 Task: Create a section Feature Prioritization Sprint and in the section, add a milestone Cloud Incident Management in the project AztecTech
Action: Mouse moved to (140, 582)
Screenshot: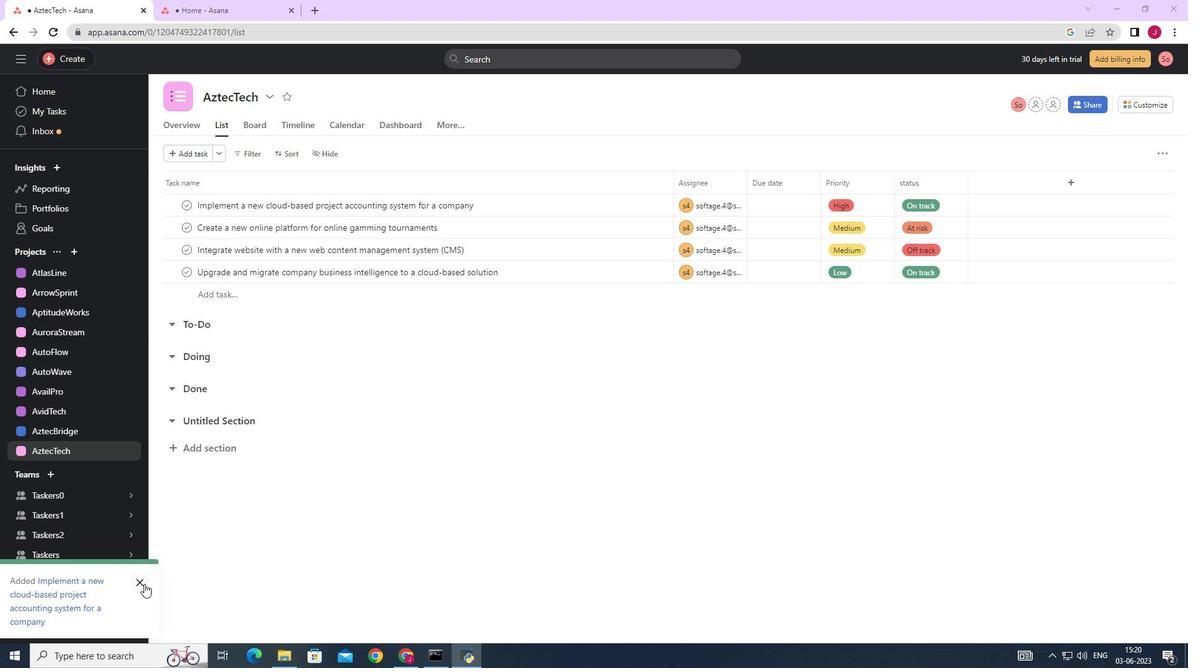 
Action: Mouse pressed left at (140, 582)
Screenshot: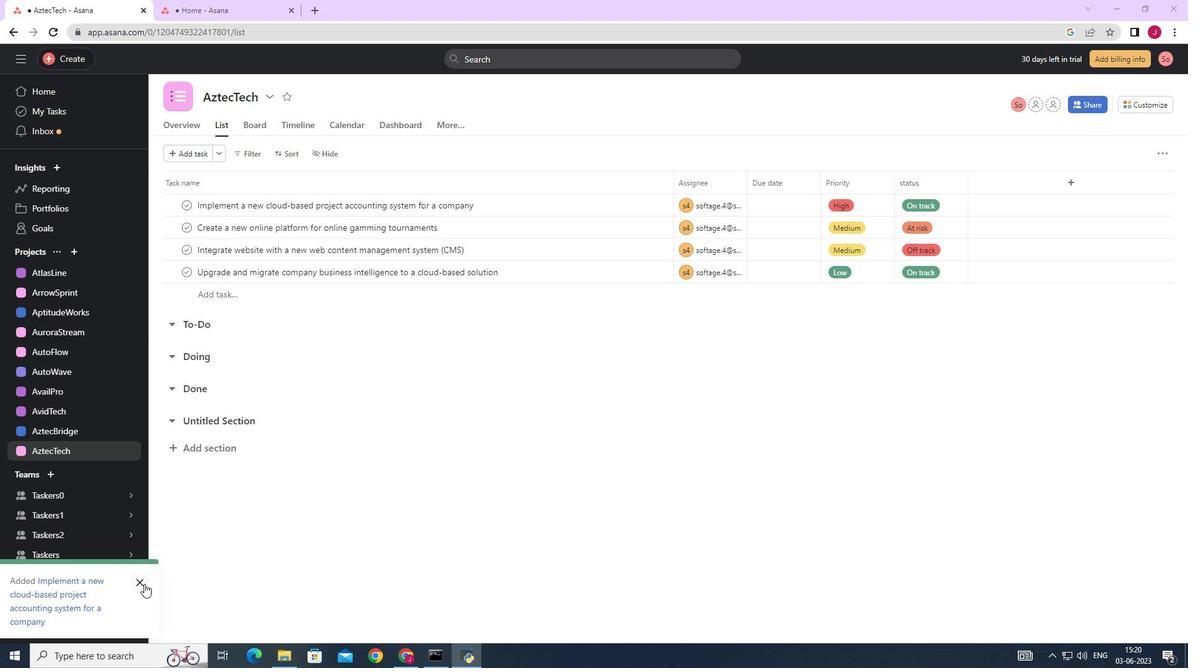 
Action: Mouse moved to (240, 423)
Screenshot: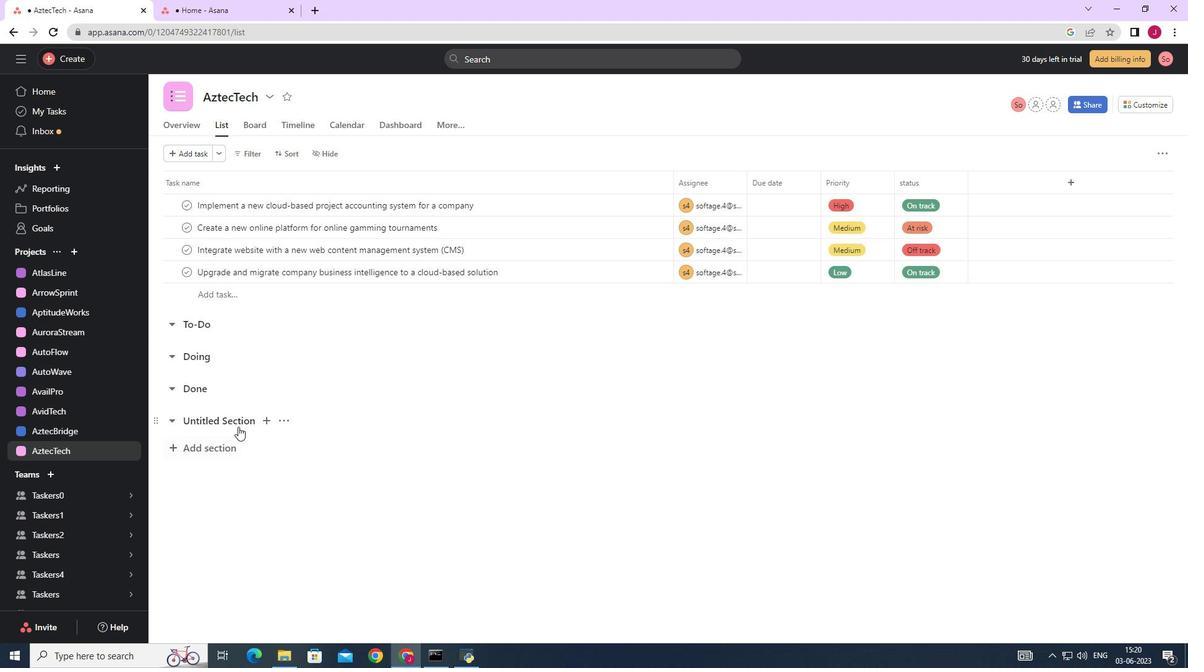 
Action: Mouse pressed left at (240, 423)
Screenshot: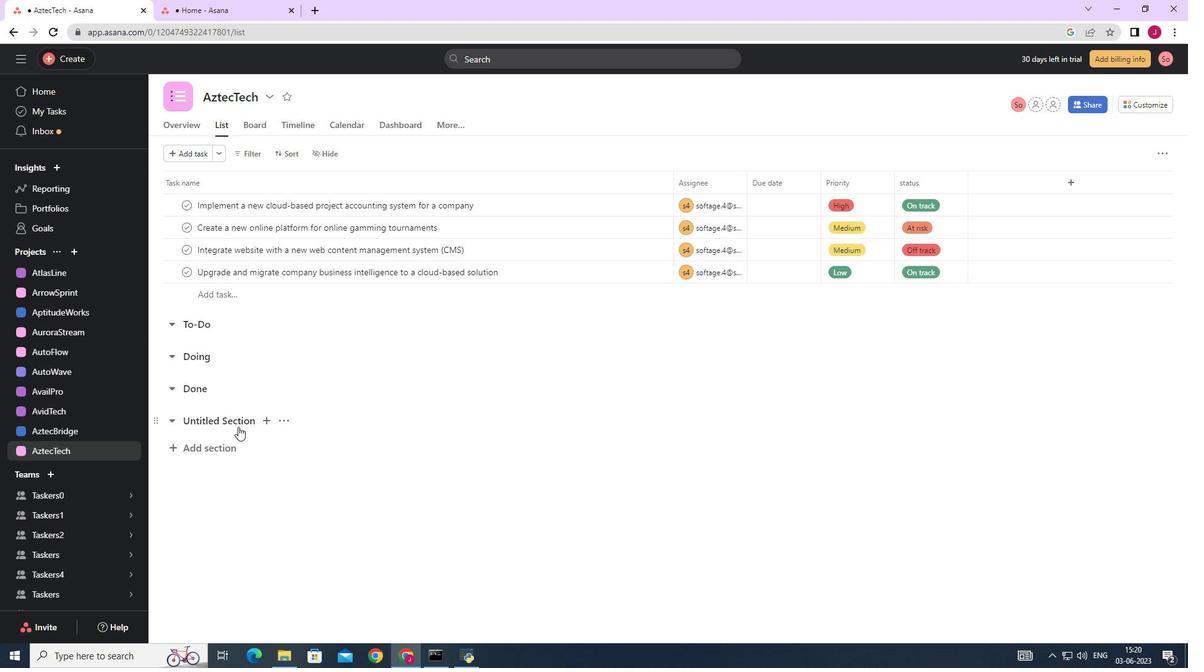 
Action: Mouse moved to (275, 423)
Screenshot: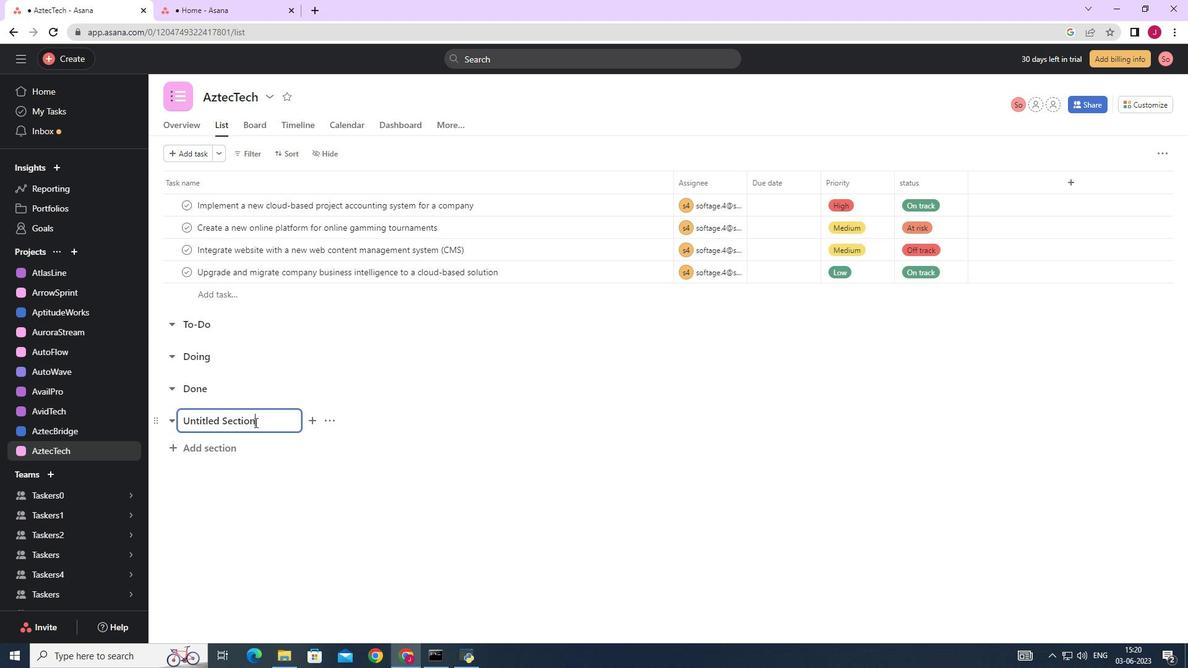 
Action: Key pressed <Key.backspace><Key.backspace><Key.backspace><Key.backspace><Key.backspace><Key.backspace><Key.backspace><Key.backspace><Key.backspace><Key.backspace><Key.backspace><Key.backspace><Key.backspace><Key.backspace><Key.backspace><Key.backspace><Key.backspace><Key.backspace><Key.caps_lock>F<Key.caps_lock>eature<Key.space><Key.caps_lock>P<Key.caps_lock>rioritization<Key.space><Key.caps_lock>S<Key.caps_lock>print<Key.enter><Key.caps_lock>C<Key.caps_lock>loud<Key.space><Key.caps_lock>I<Key.caps_lock>ncideny<Key.backspace>t<Key.space><Key.caps_lock>M<Key.caps_lock>anagene<Key.backspace><Key.backspace>ment<Key.space>
Screenshot: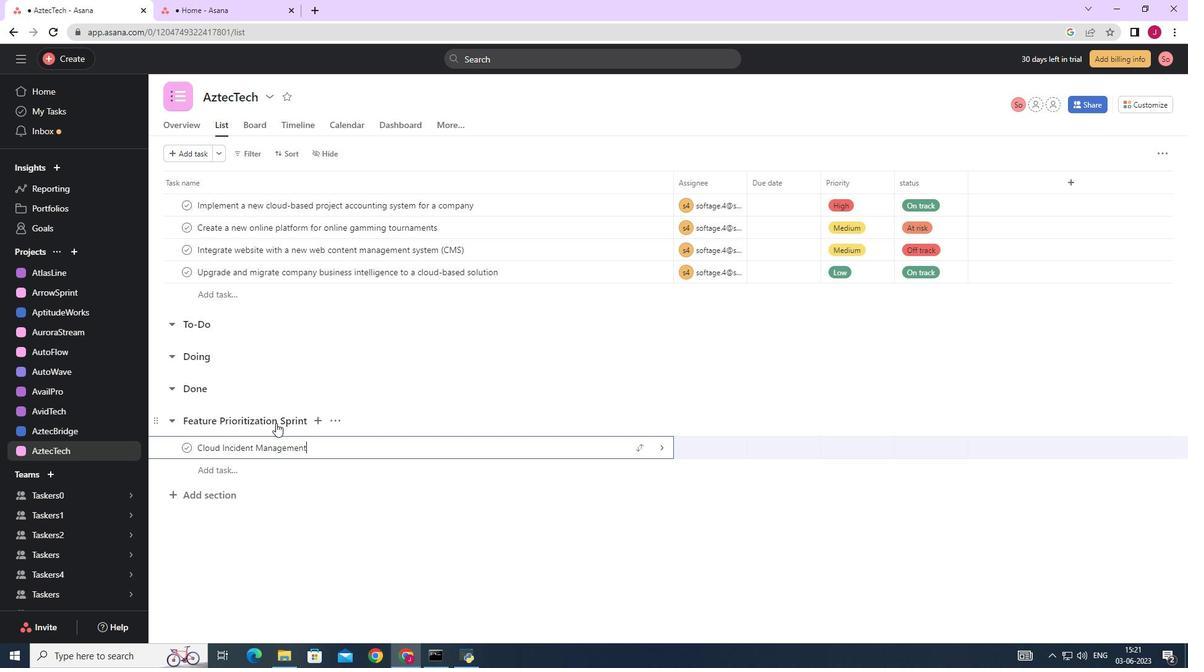 
Action: Mouse moved to (663, 446)
Screenshot: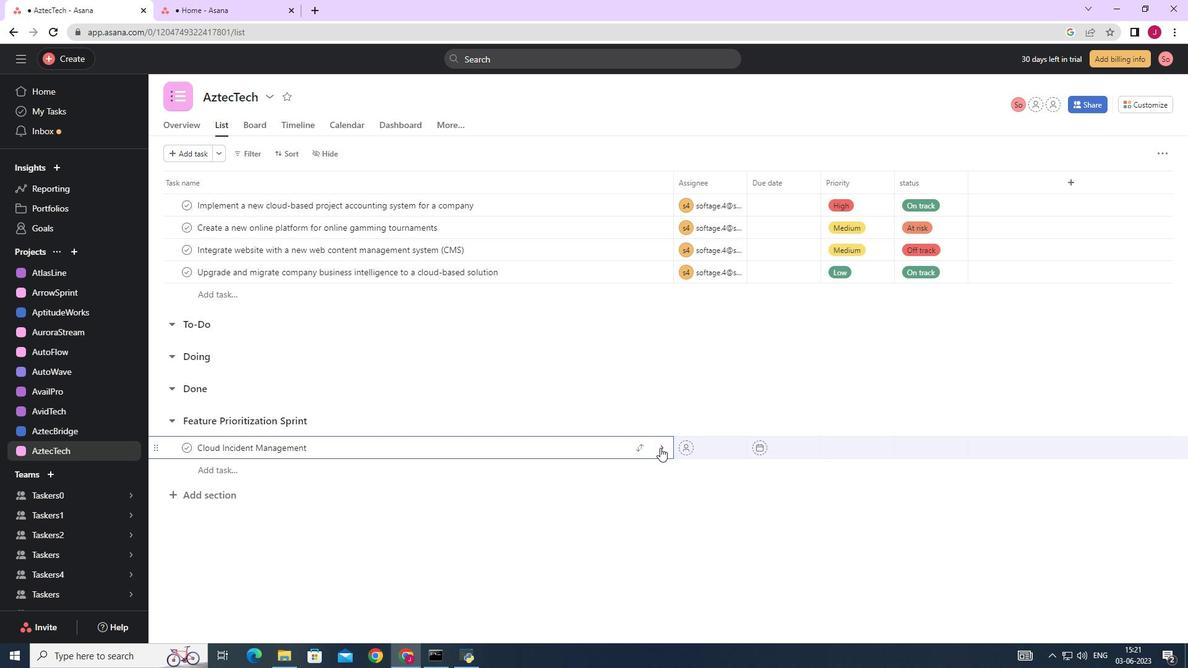 
Action: Mouse pressed left at (663, 446)
Screenshot: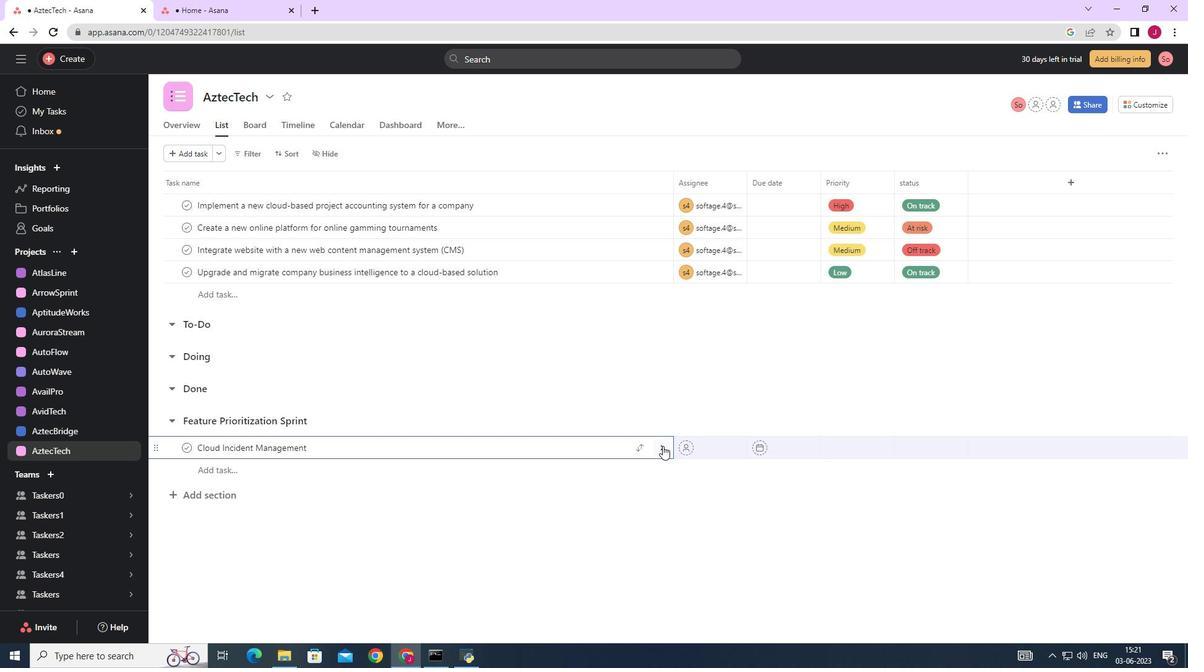 
Action: Mouse moved to (1138, 157)
Screenshot: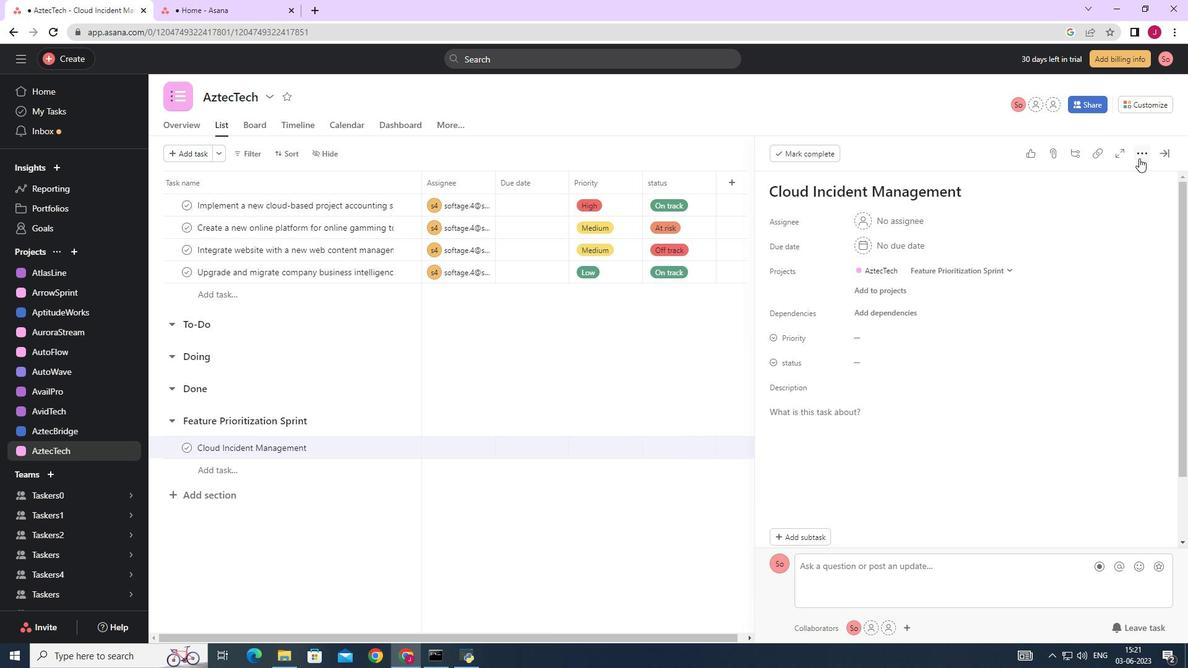 
Action: Mouse pressed left at (1138, 157)
Screenshot: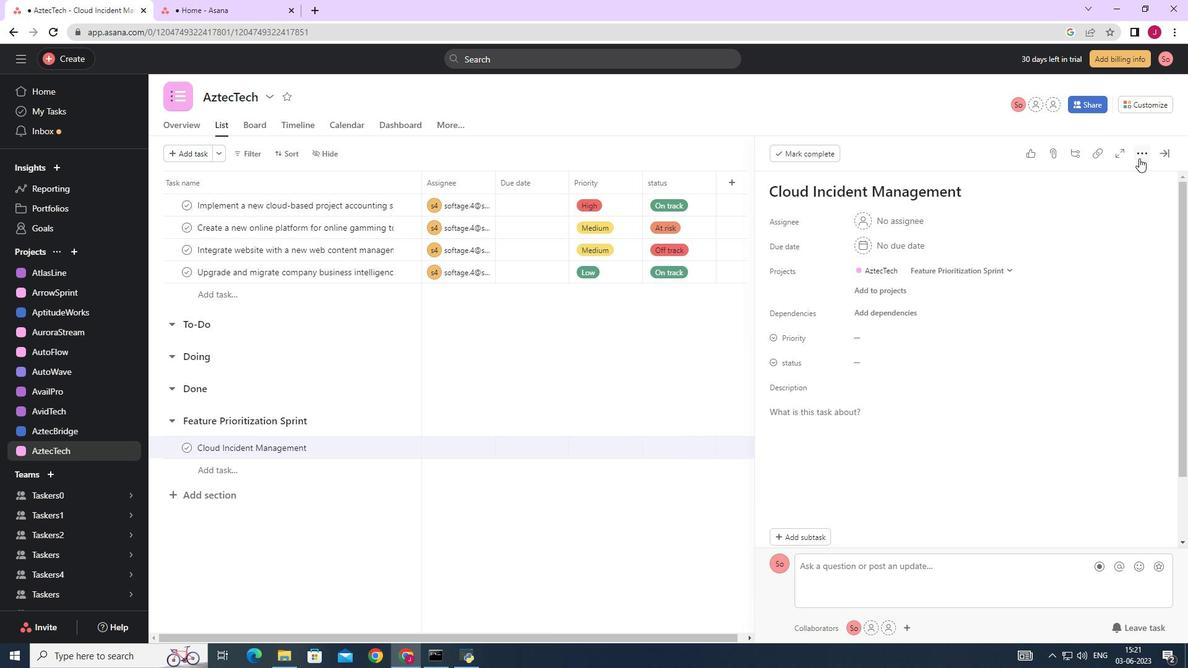 
Action: Mouse moved to (1043, 199)
Screenshot: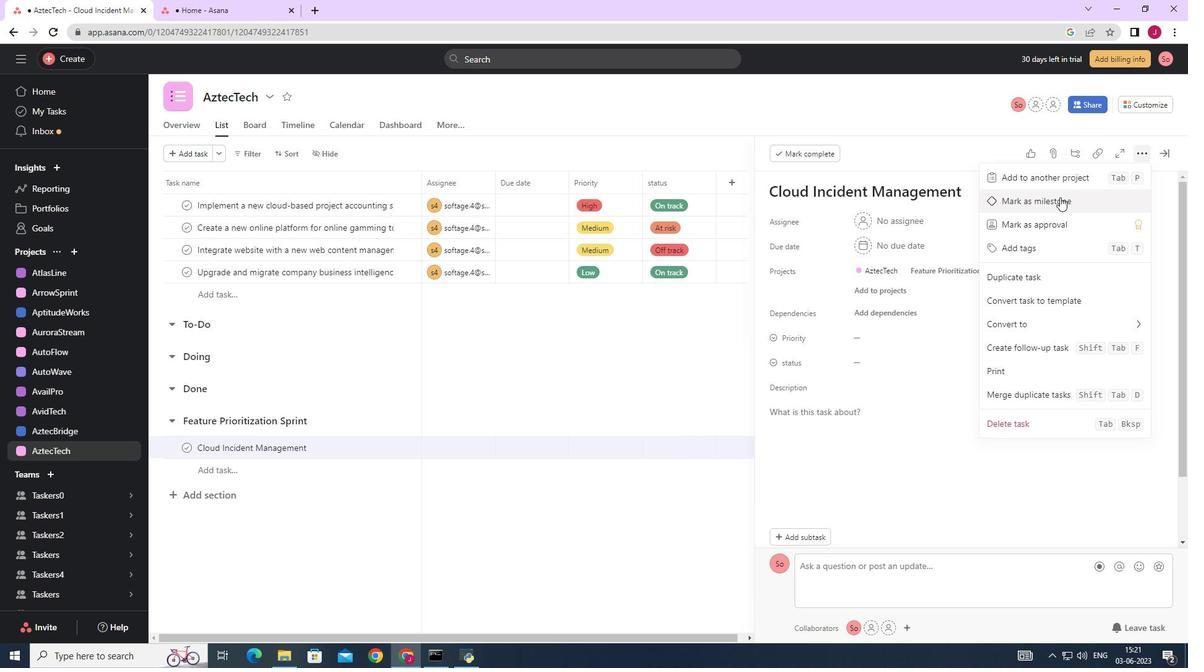 
Action: Mouse pressed left at (1043, 199)
Screenshot: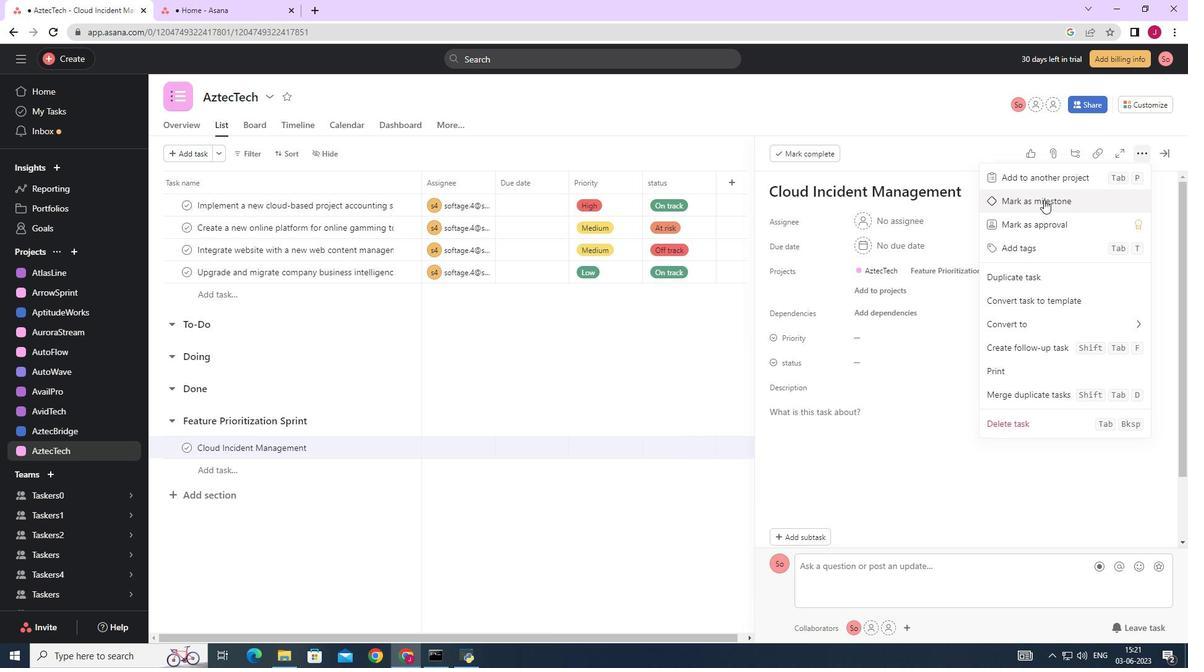 
Action: Mouse moved to (1160, 154)
Screenshot: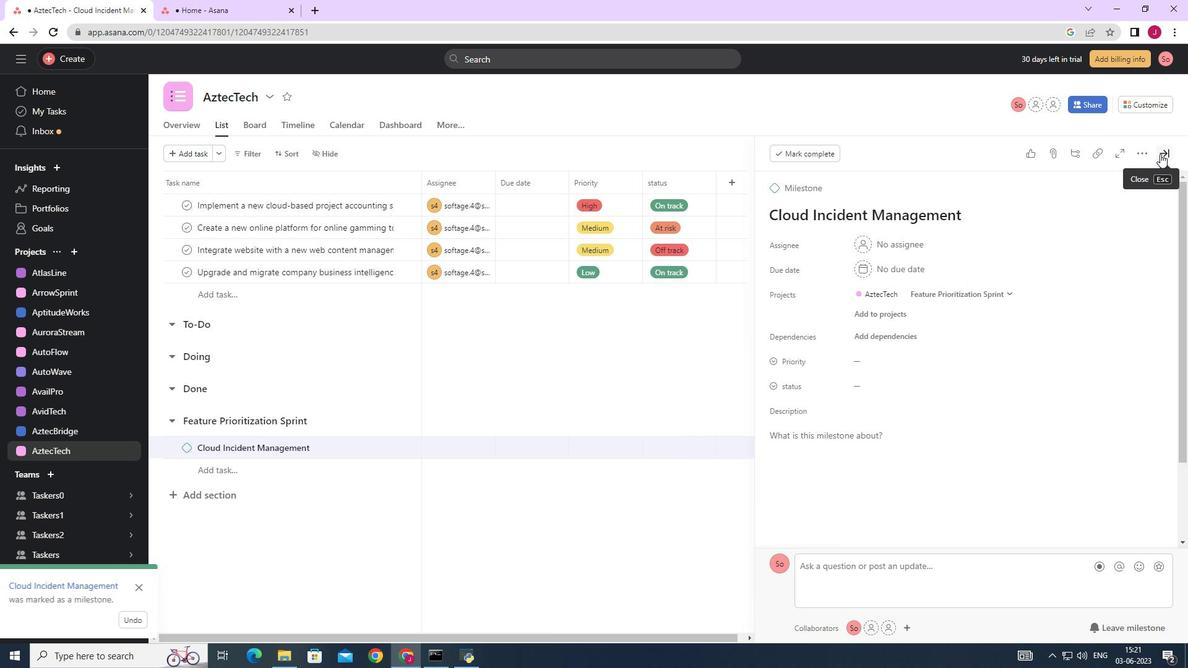 
Action: Mouse pressed left at (1160, 154)
Screenshot: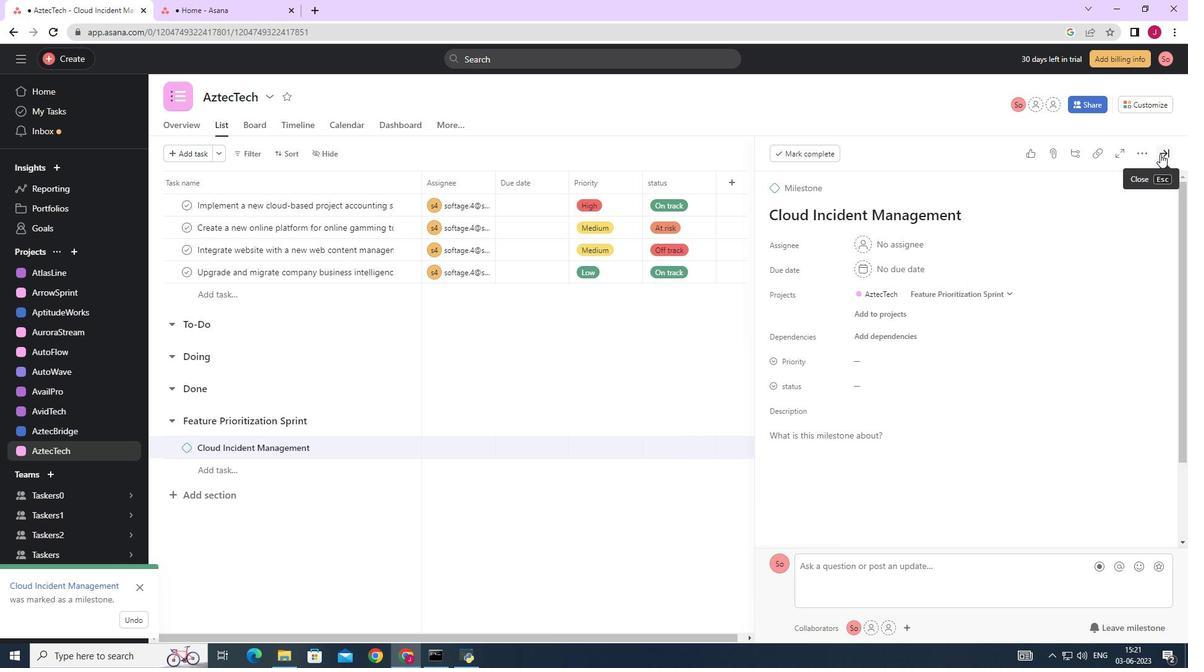 
Action: Mouse moved to (1116, 148)
Screenshot: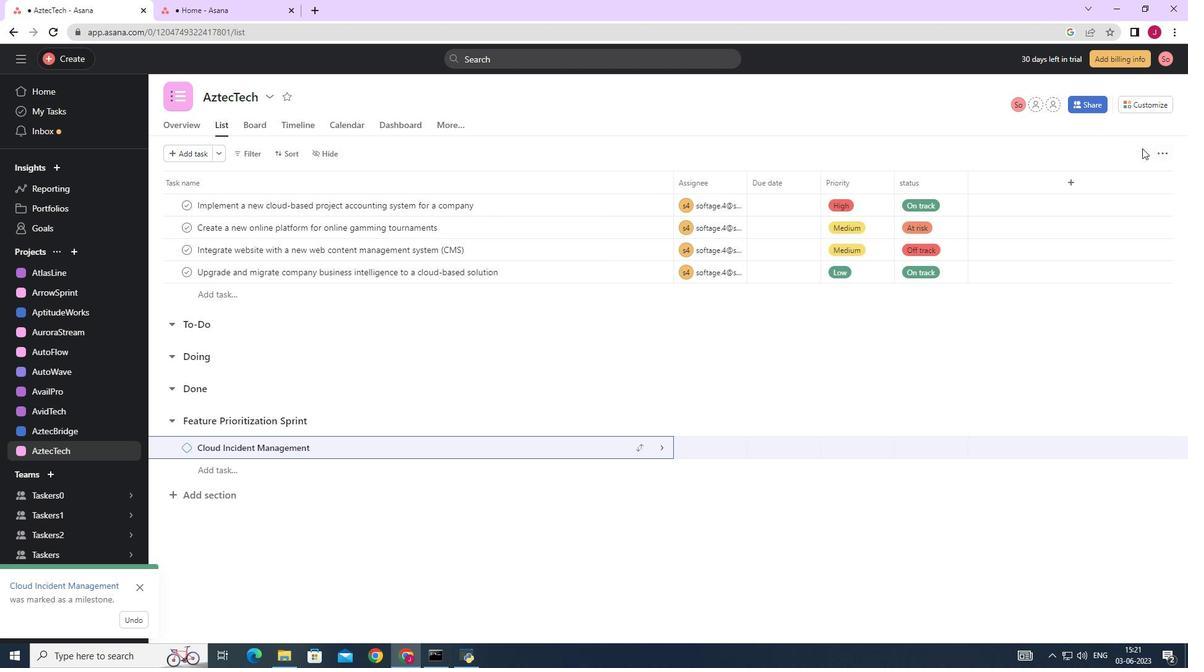 
